 Task: Create a calendar event for a board meeting on June 18, 2023, with the agenda and format the text.
Action: Mouse moved to (9, 50)
Screenshot: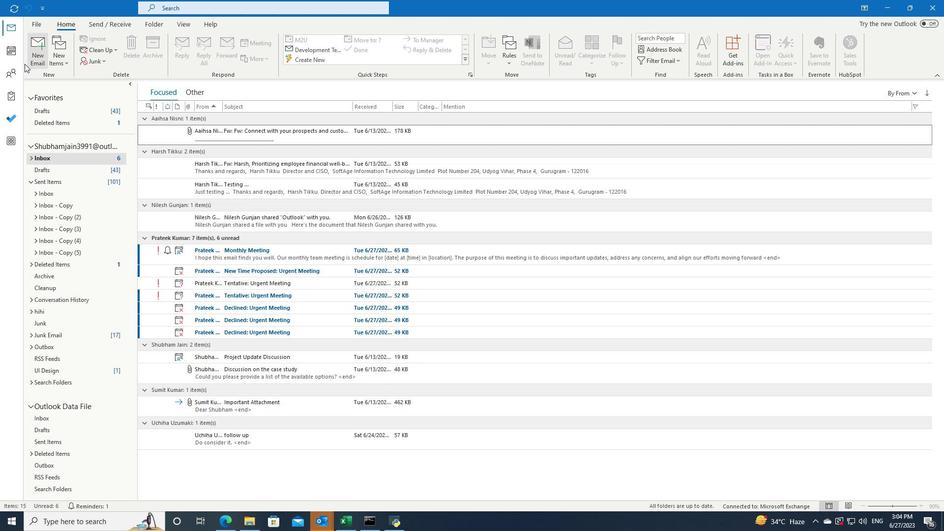 
Action: Mouse pressed left at (9, 50)
Screenshot: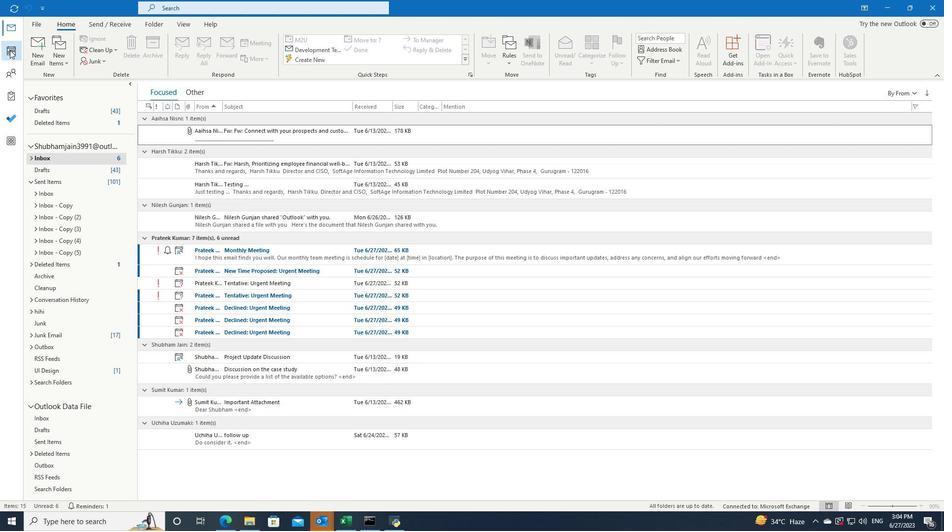 
Action: Mouse pressed left at (9, 50)
Screenshot: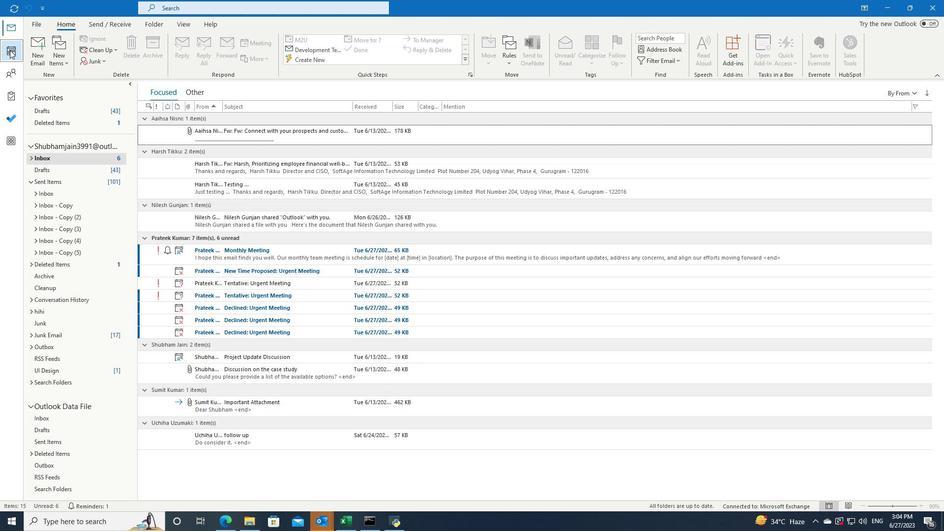 
Action: Mouse moved to (160, 374)
Screenshot: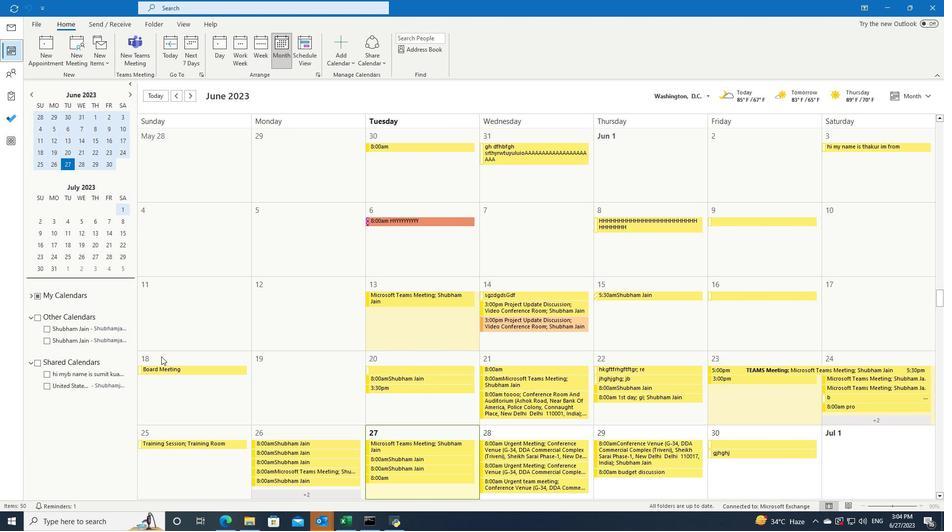 
Action: Mouse pressed left at (160, 374)
Screenshot: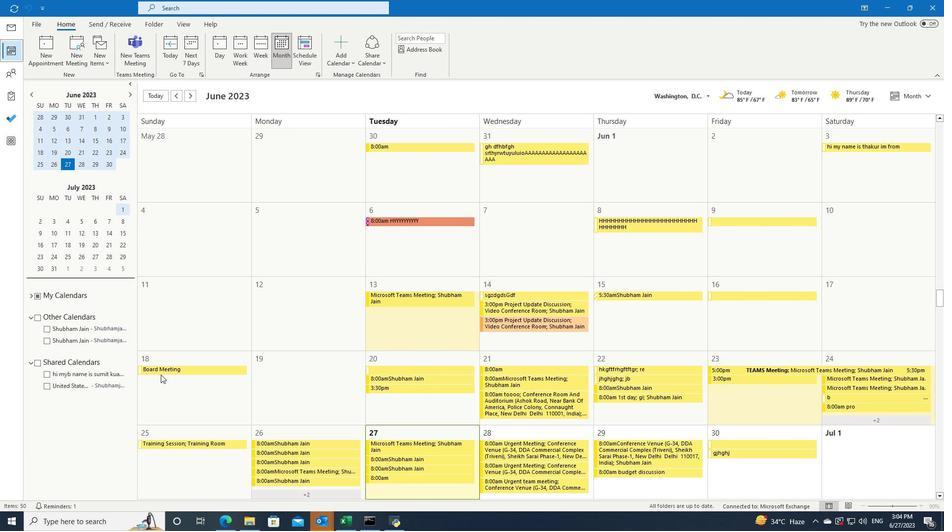 
Action: Mouse moved to (163, 374)
Screenshot: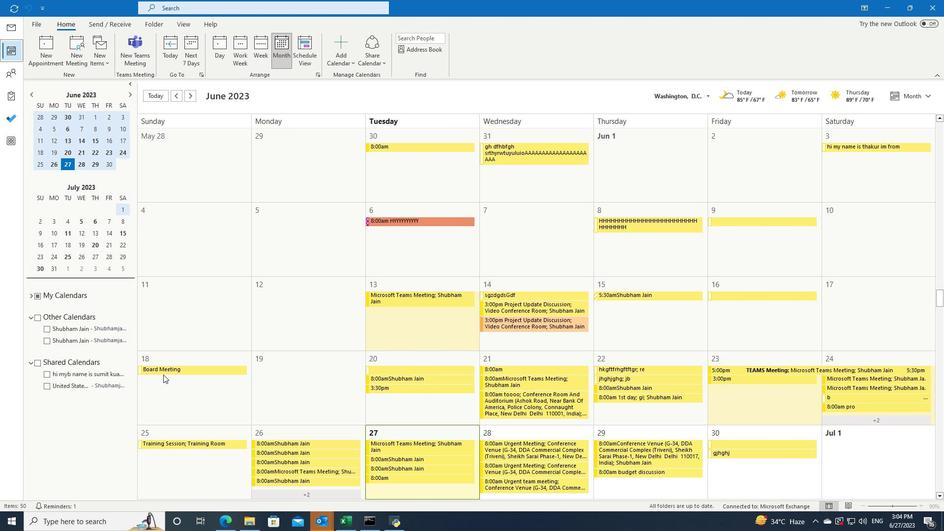 
Action: Mouse pressed left at (163, 374)
Screenshot: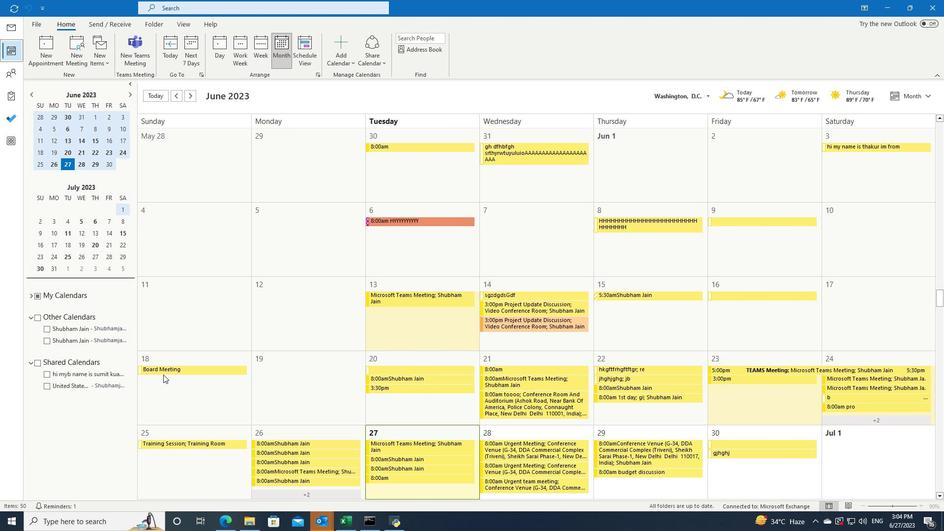 
Action: Mouse moved to (163, 374)
Screenshot: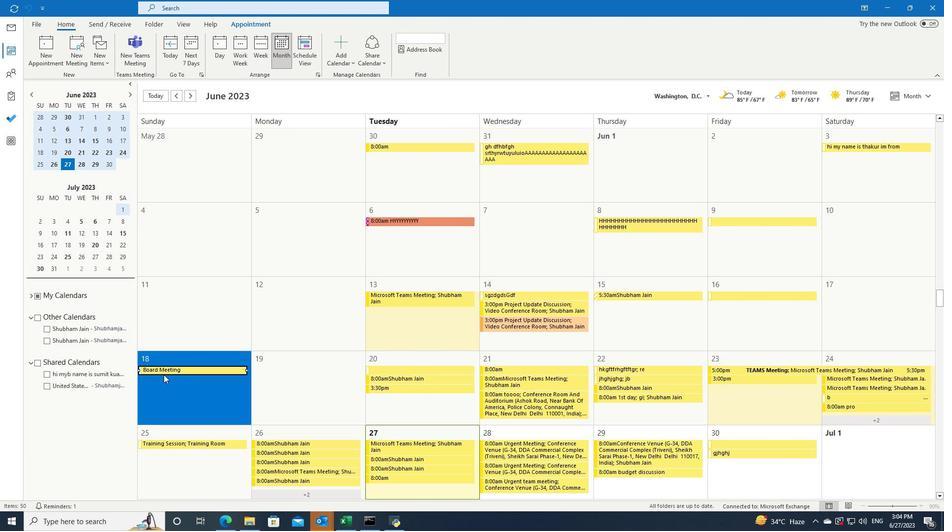 
Action: Mouse pressed left at (163, 374)
Screenshot: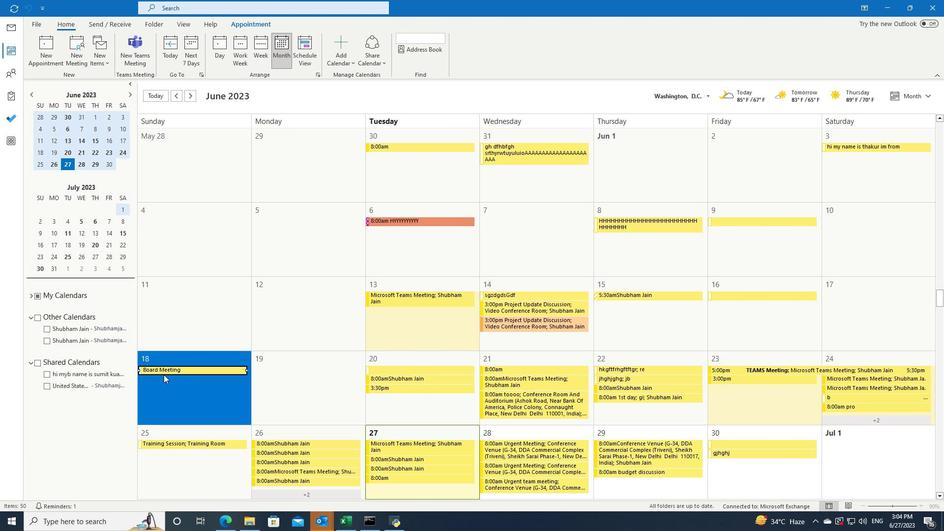 
Action: Mouse moved to (182, 16)
Screenshot: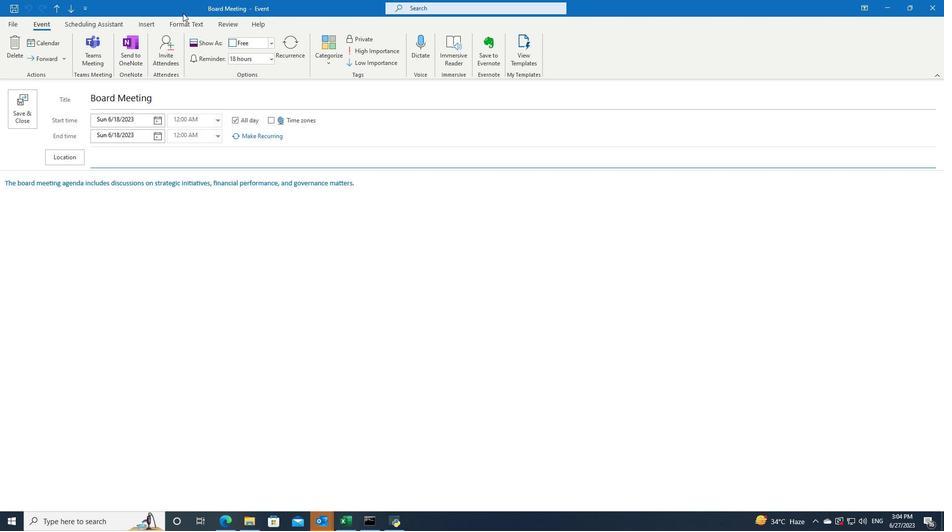
Action: Mouse pressed left at (182, 16)
Screenshot: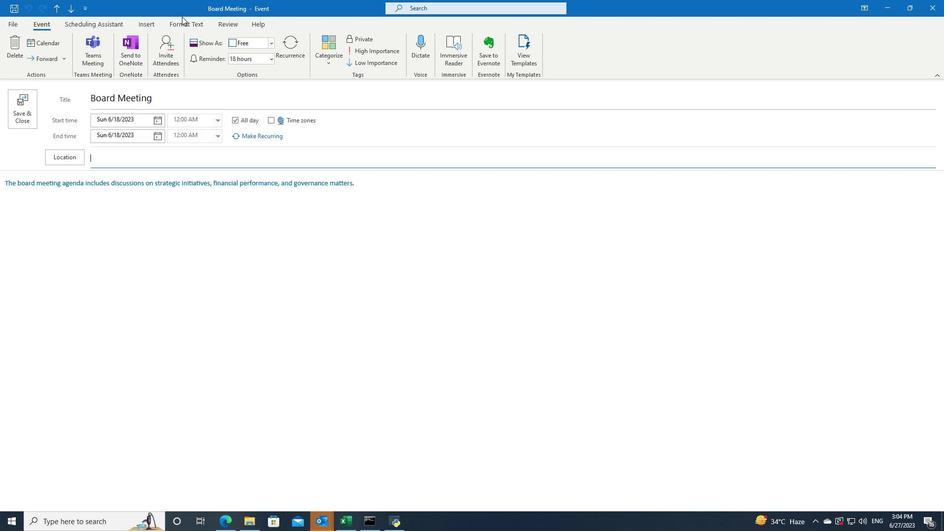 
Action: Mouse moved to (182, 22)
Screenshot: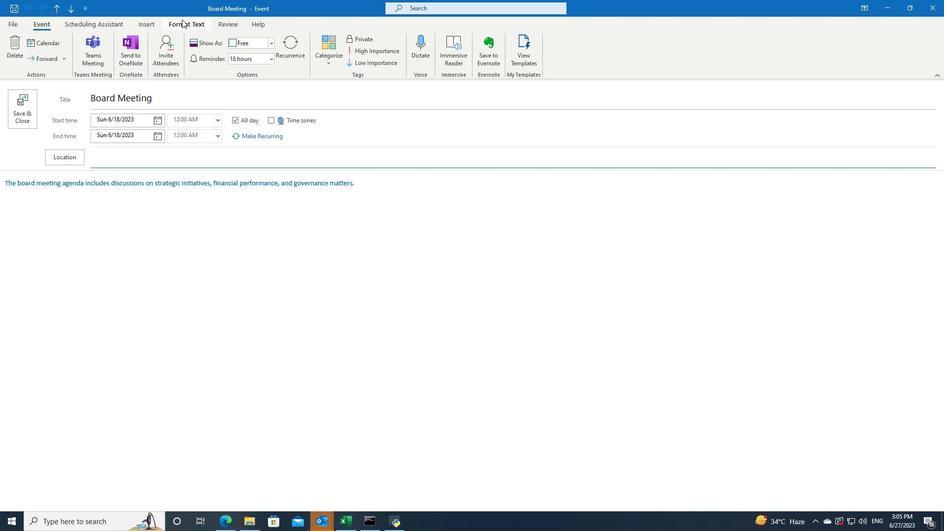 
Action: Mouse pressed left at (182, 22)
Screenshot: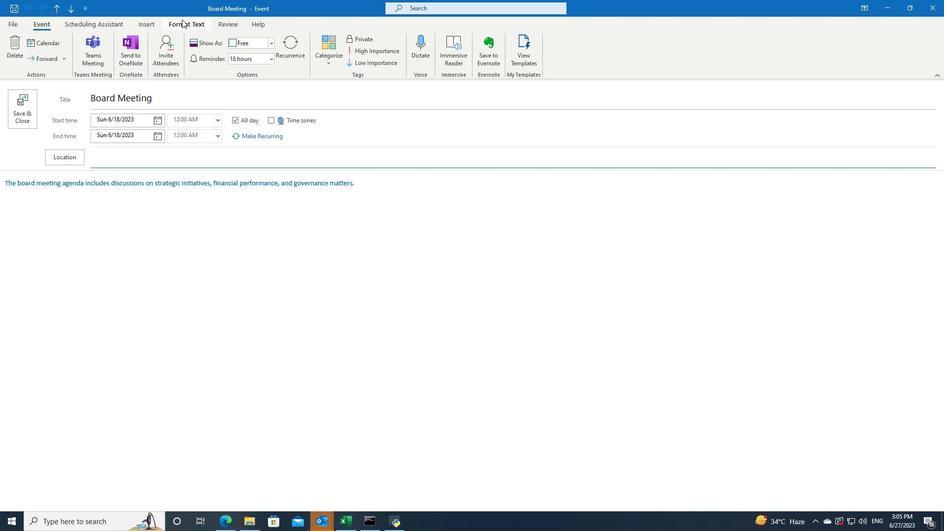 
Action: Mouse moved to (9, 198)
Screenshot: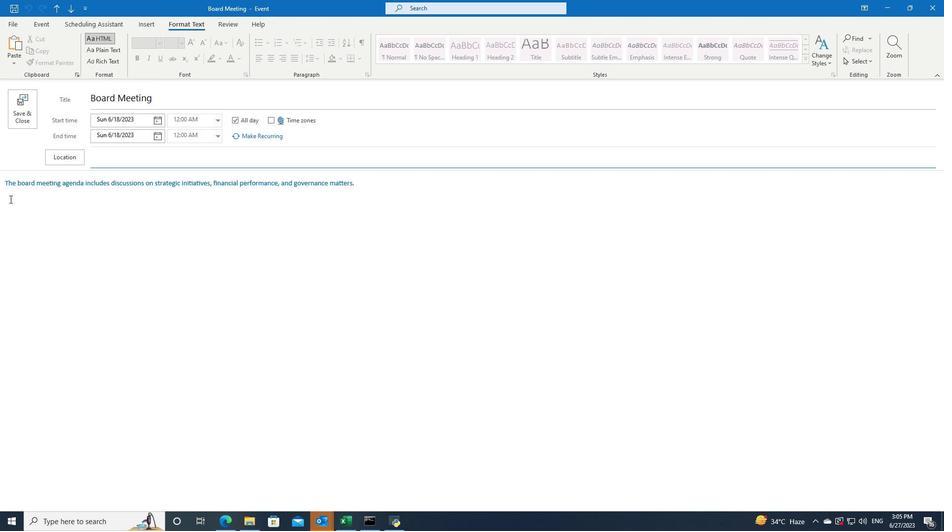 
Action: Mouse pressed left at (9, 198)
Screenshot: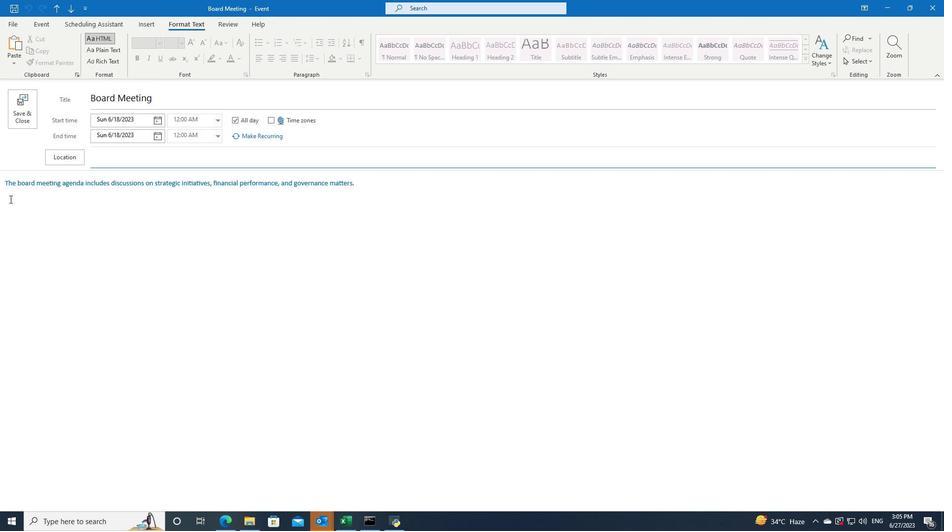 
Action: Key pressed <Key.shift><Key.shift><Key.shift><Key.shift><Key.shift><Key.shift><Key.shift>Attendees<Key.space>are<Key.space>reminded<Key.space>to<Key.space><Key.shift>R<Key.shift>SVP<Key.space>their<Key.space>attendance<Key.space>and<Key.space>inform<Key.space>the<Key.space>board<Key.space>secretary<Key.space>of<Key.space>any<Key.space>additional<Key.space>agenda<Key.space>items<Key.space>or<Key.space>topics<Key.space>to<Key.space>be<Key.space>discussed.
Screenshot: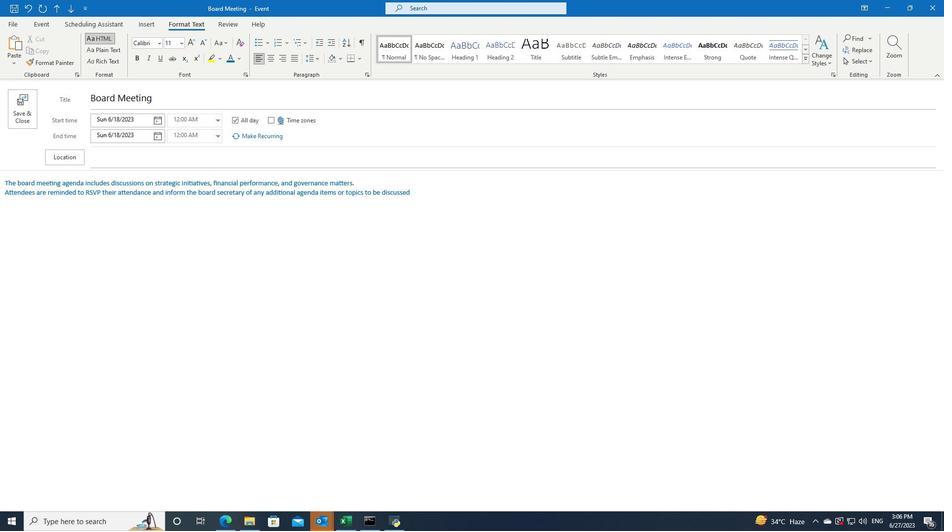 
Action: Mouse moved to (418, 197)
Screenshot: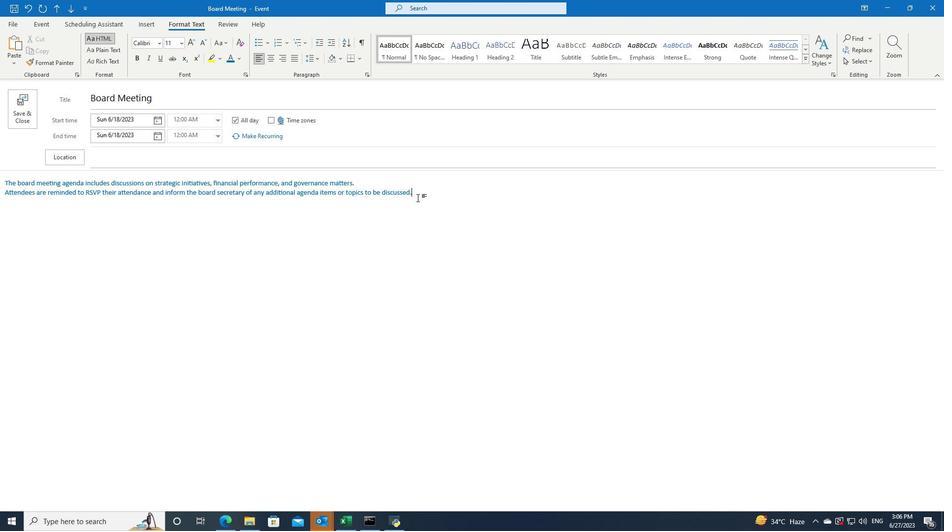 
Action: Mouse pressed left at (418, 197)
Screenshot: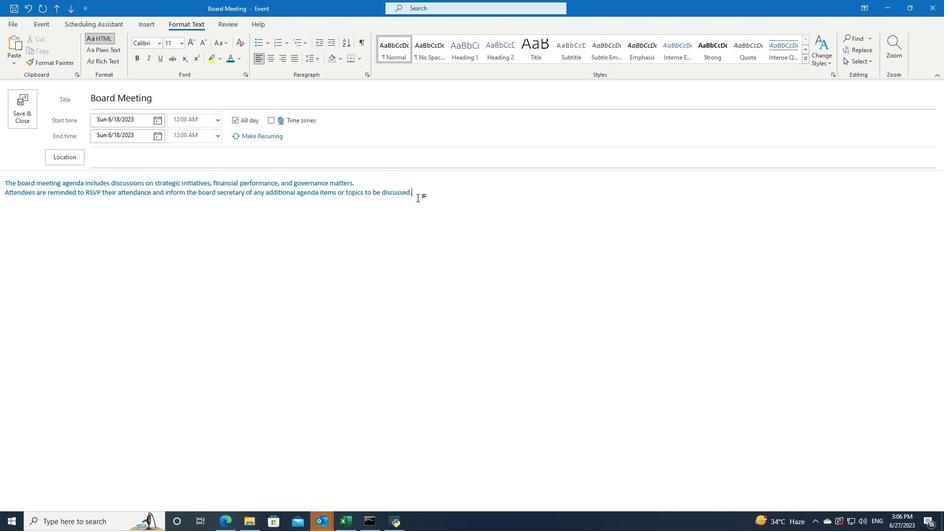 
Action: Mouse moved to (161, 43)
Screenshot: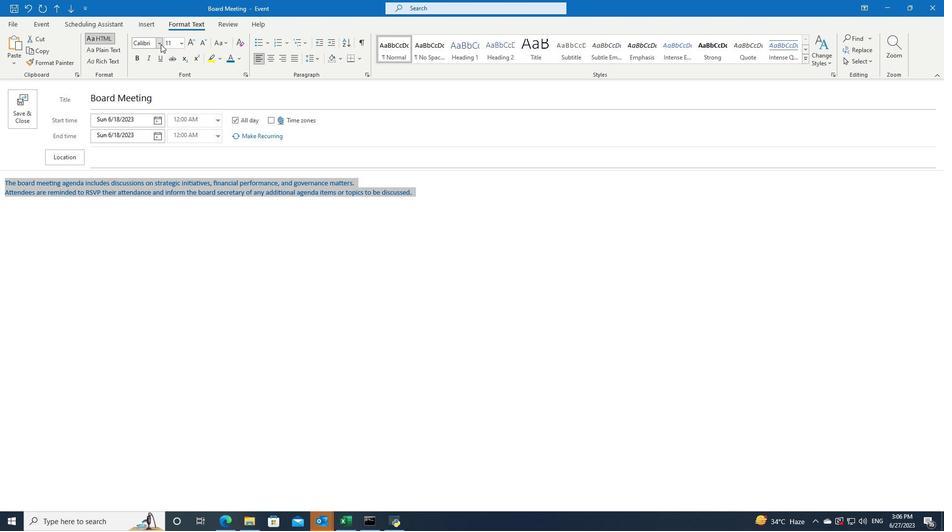 
Action: Mouse pressed left at (161, 43)
Screenshot: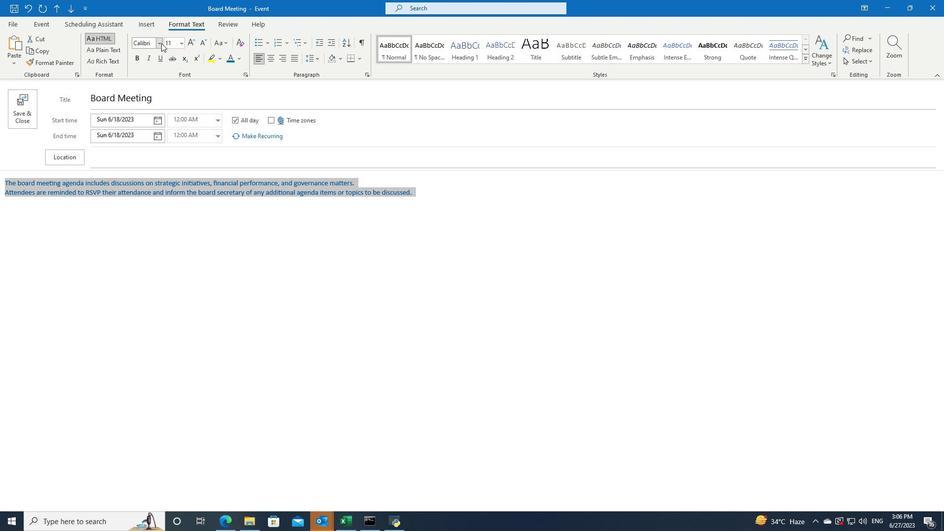 
Action: Key pressed <Key.shift>Biome
Screenshot: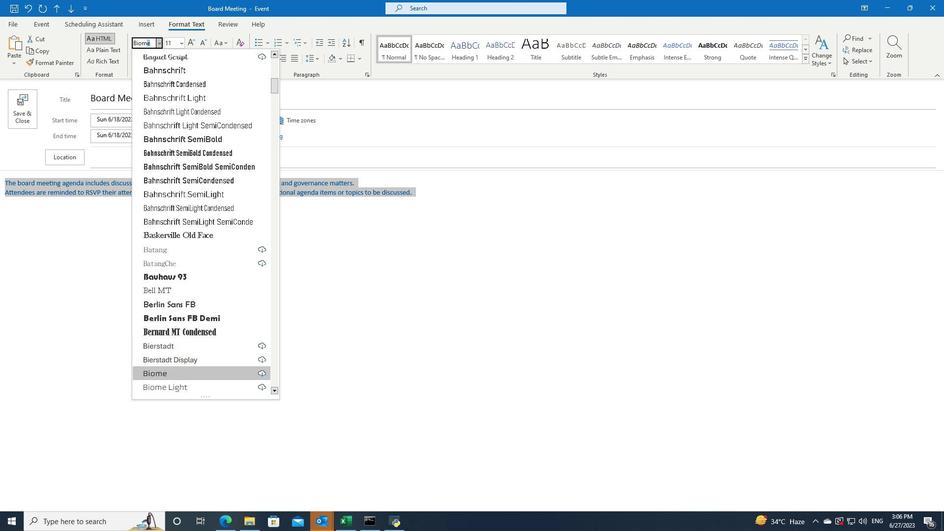 
Action: Mouse moved to (168, 372)
Screenshot: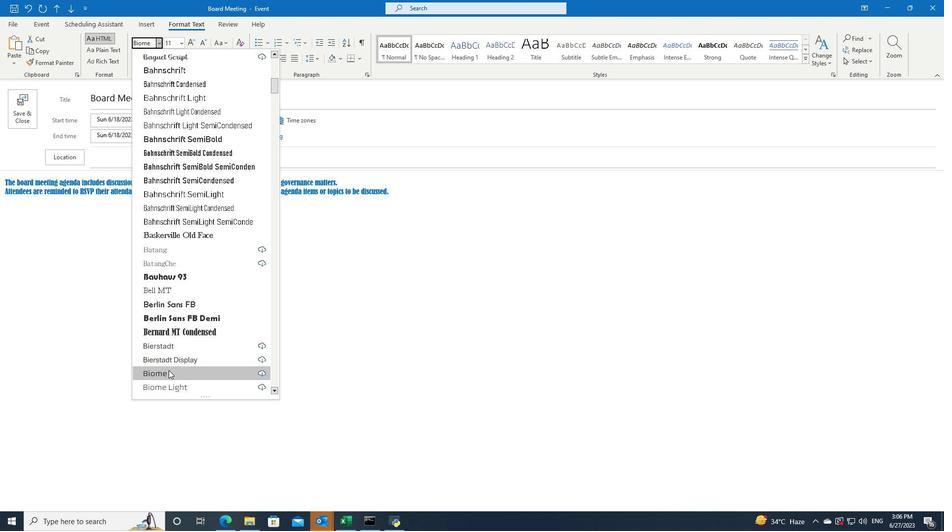 
Action: Mouse pressed left at (168, 372)
Screenshot: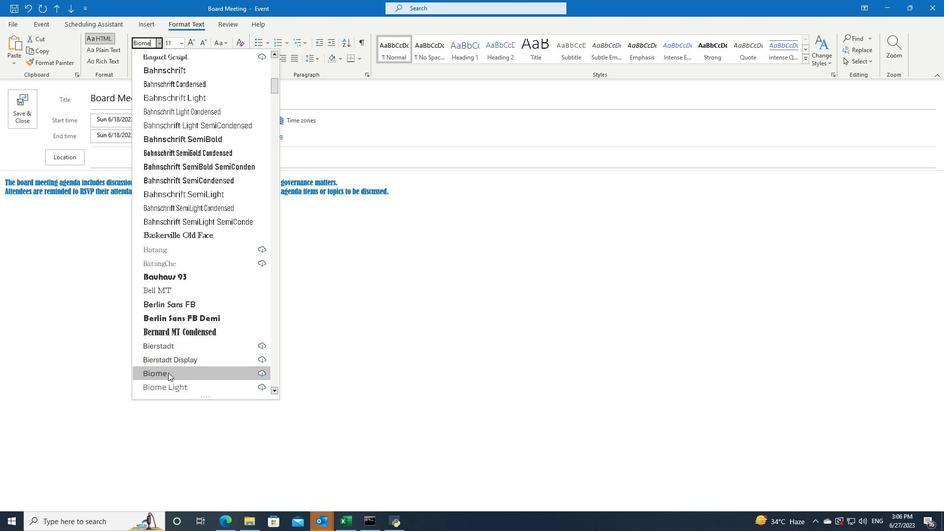 
Action: Mouse moved to (182, 44)
Screenshot: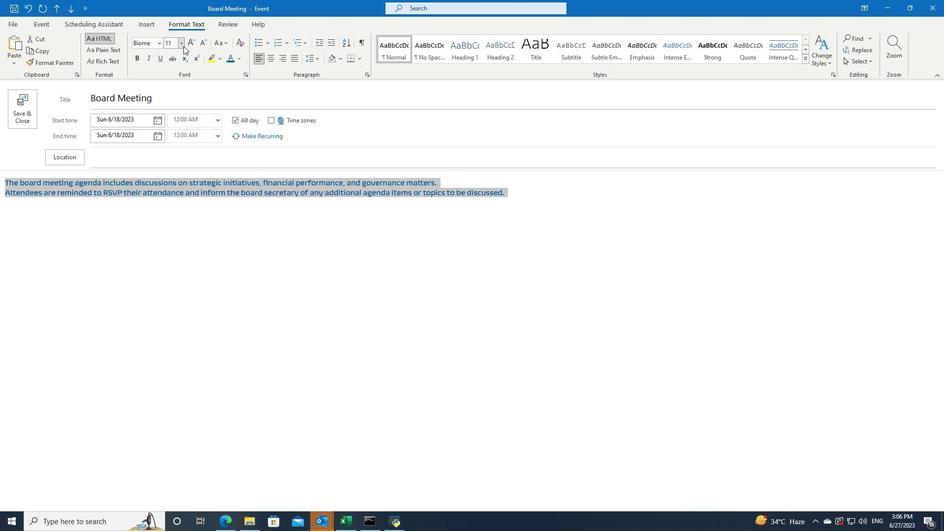 
Action: Mouse pressed left at (182, 44)
Screenshot: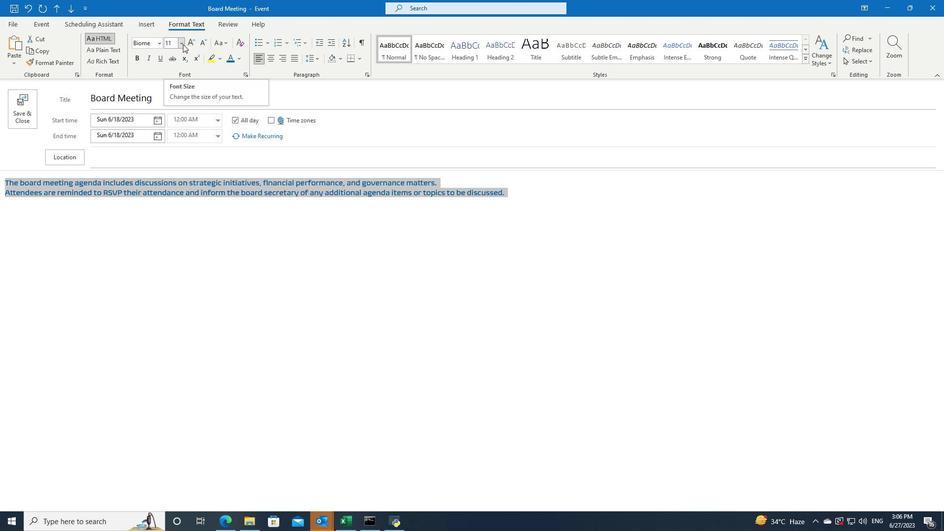 
Action: Mouse moved to (174, 119)
Screenshot: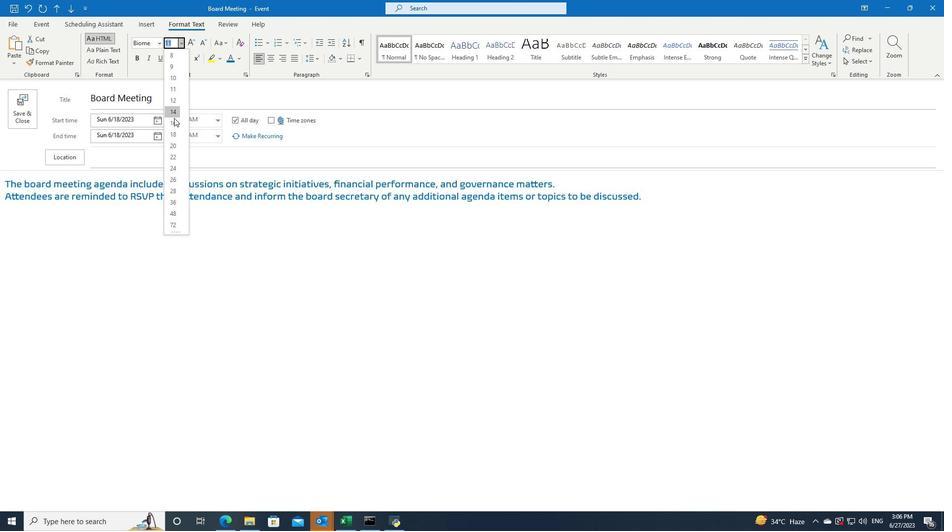 
Action: Mouse pressed left at (174, 119)
Screenshot: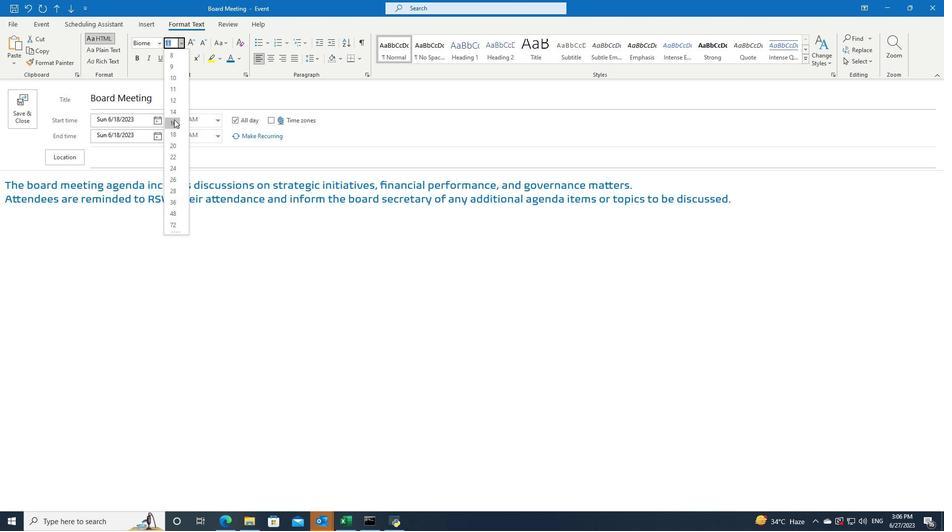 
Action: Mouse moved to (185, 62)
Screenshot: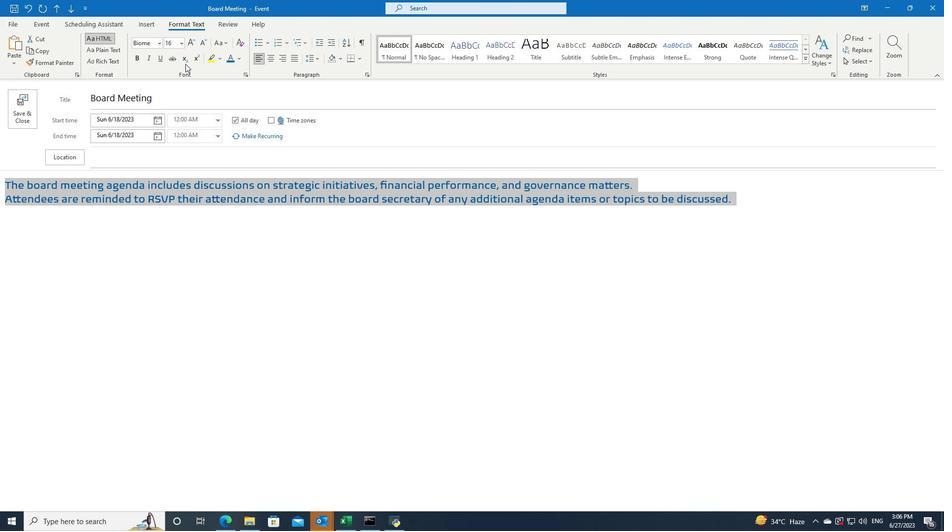
Action: Mouse pressed left at (185, 62)
Screenshot: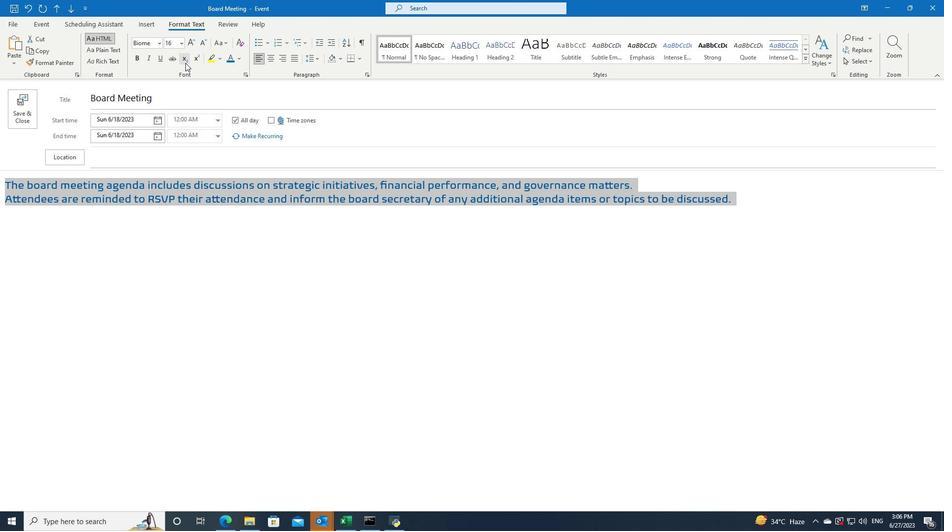 
Action: Mouse moved to (445, 200)
Screenshot: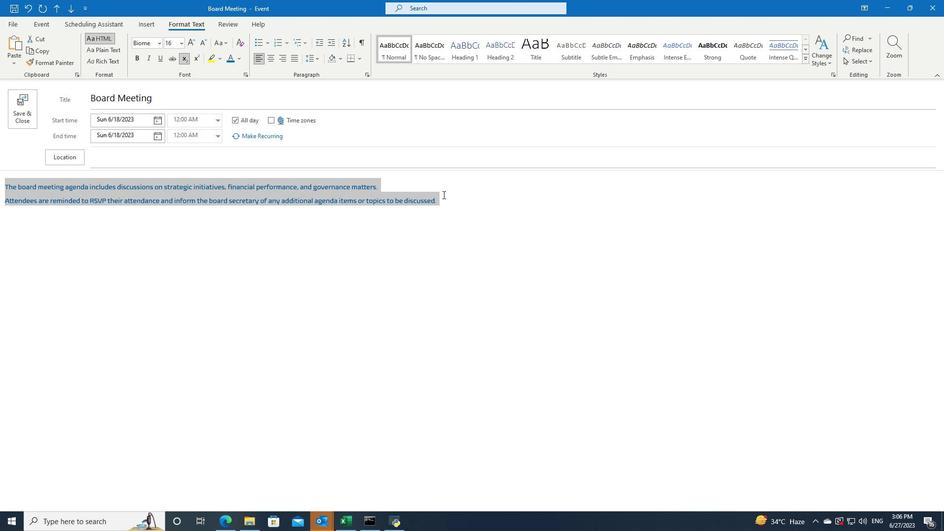 
Action: Mouse pressed left at (445, 200)
Screenshot: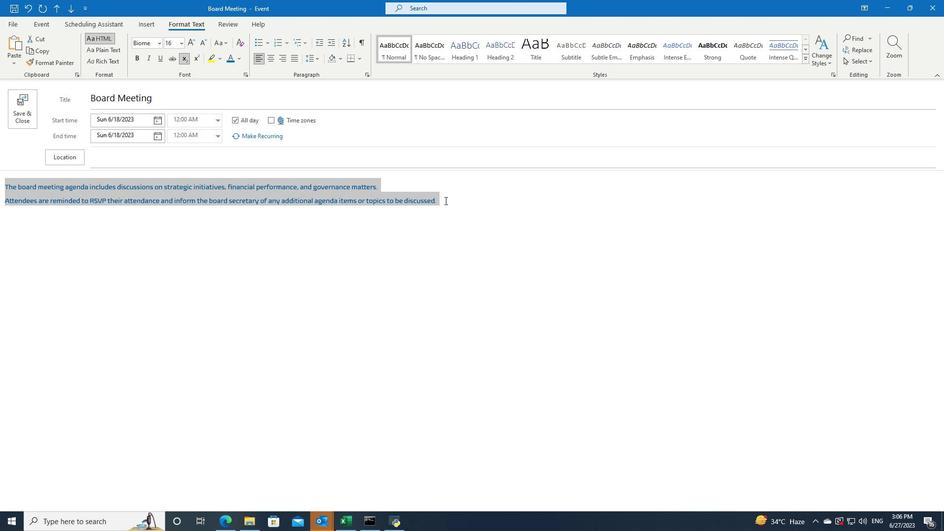 
Action: Key pressed <Key.shift>CEO'<Key.shift><Key.shift><Key.shift><Key.shift><Key.shift><Key.shift><Key.shift><Key.shift><Key.shift><Key.shift><Key.shift><Key.shift><Key.shift><Key.shift><Key.shift><Key.shift><Key.shift><Key.shift><Key.shift><Key.shift><Key.shift><Key.shift><Key.shift><Key.shift><Key.shift><Key.shift><Key.shift><Key.shift><Key.shift><Key.shift><Key.shift><Key.shift><Key.shift><Key.shift><Key.shift><Key.shift><Key.shift><Key.shift><Key.shift><Key.shift><Key.shift><Key.shift><Key.shift>S<Key.backspace>s<Key.space><Key.shift>Report
Screenshot: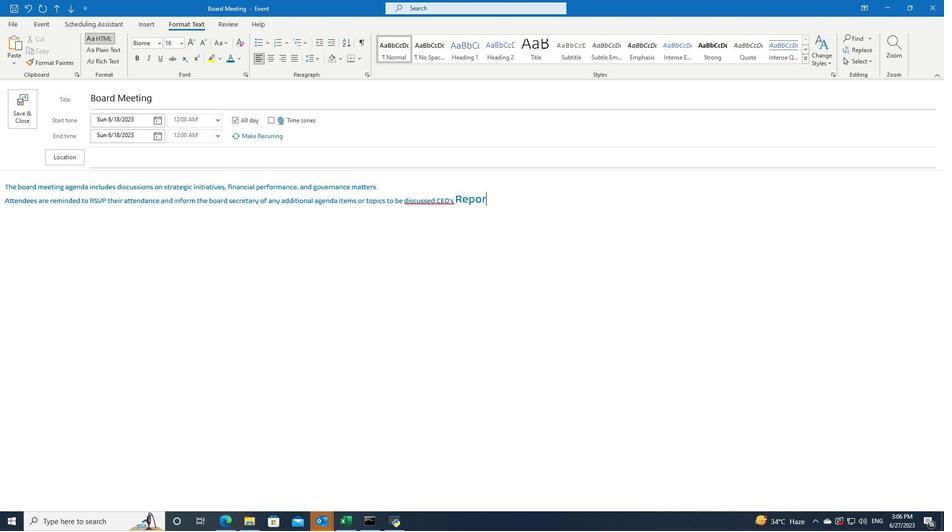 
Action: Mouse moved to (474, 212)
Screenshot: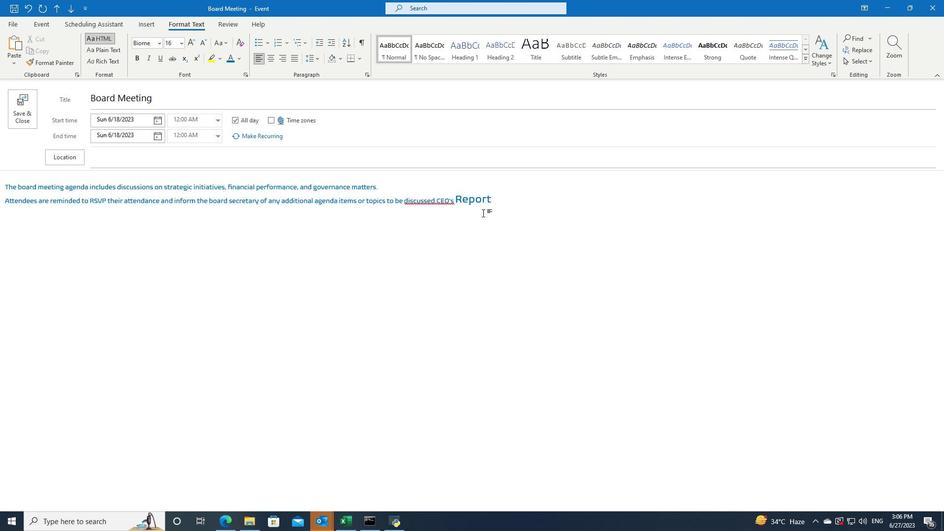 
